 Task: Select Draft.
Action: Mouse moved to (581, 142)
Screenshot: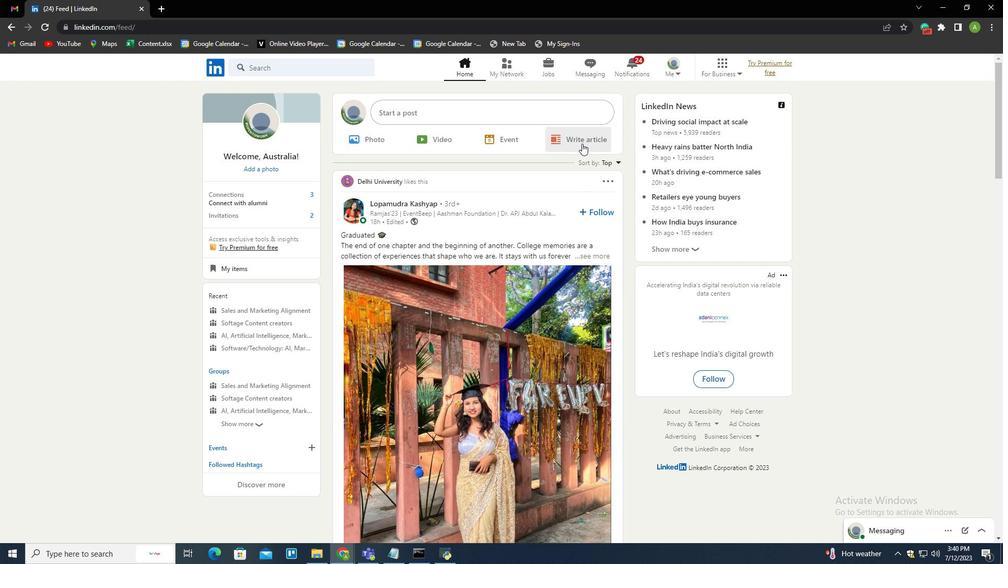 
Action: Mouse pressed left at (581, 142)
Screenshot: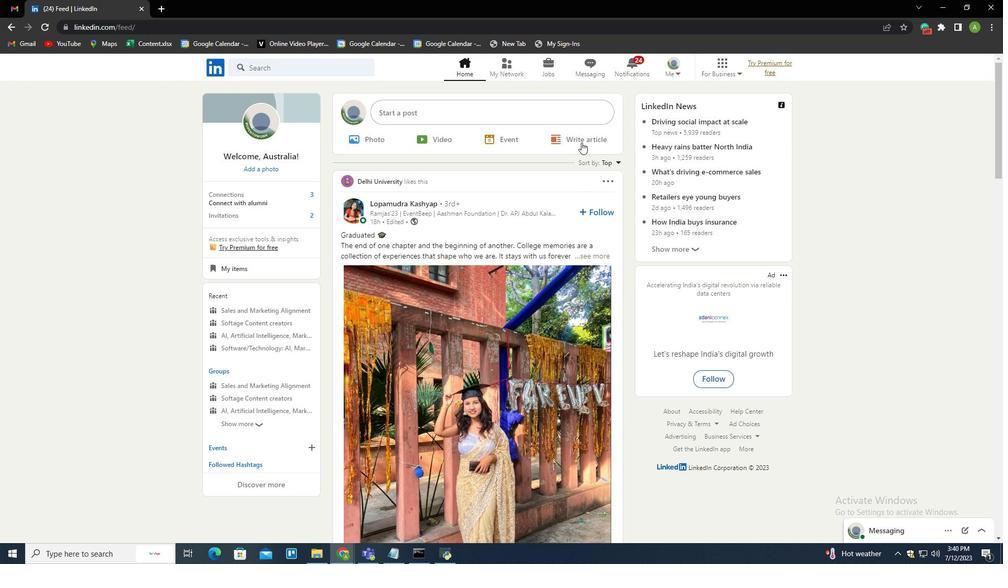 
Action: Mouse moved to (262, 95)
Screenshot: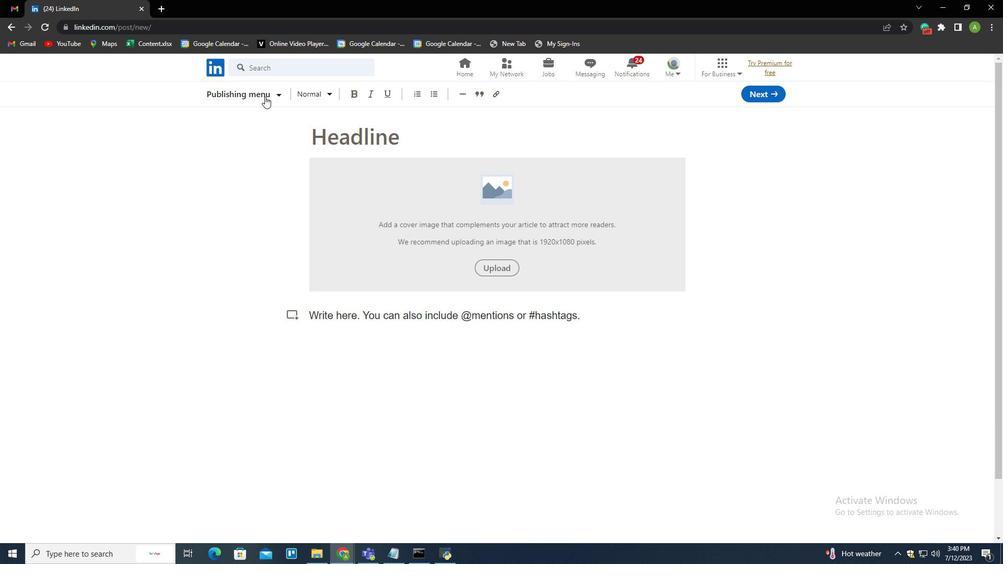 
Action: Mouse pressed left at (262, 95)
Screenshot: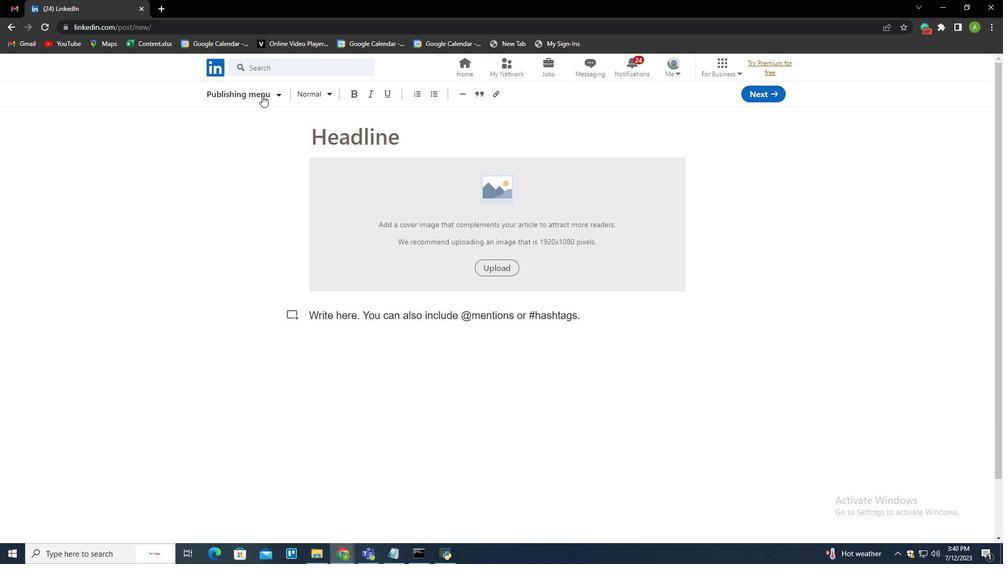 
Action: Mouse moved to (243, 125)
Screenshot: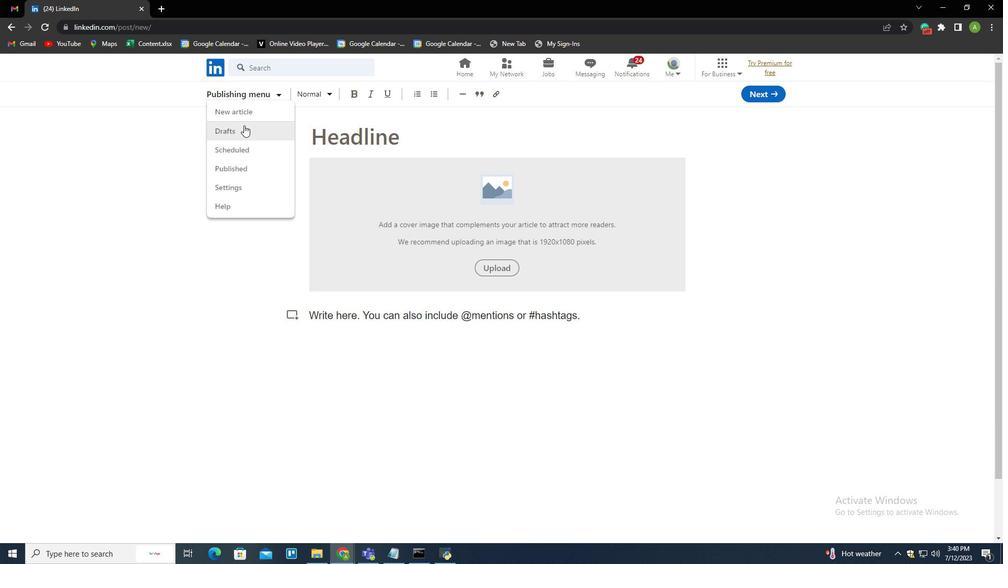 
Action: Mouse pressed left at (243, 125)
Screenshot: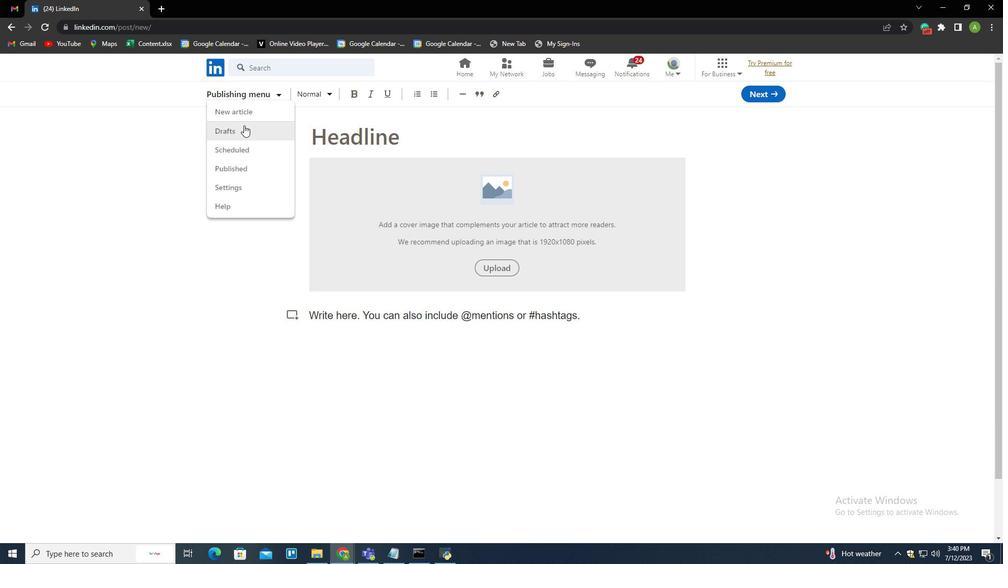 
Action: Mouse moved to (515, 331)
Screenshot: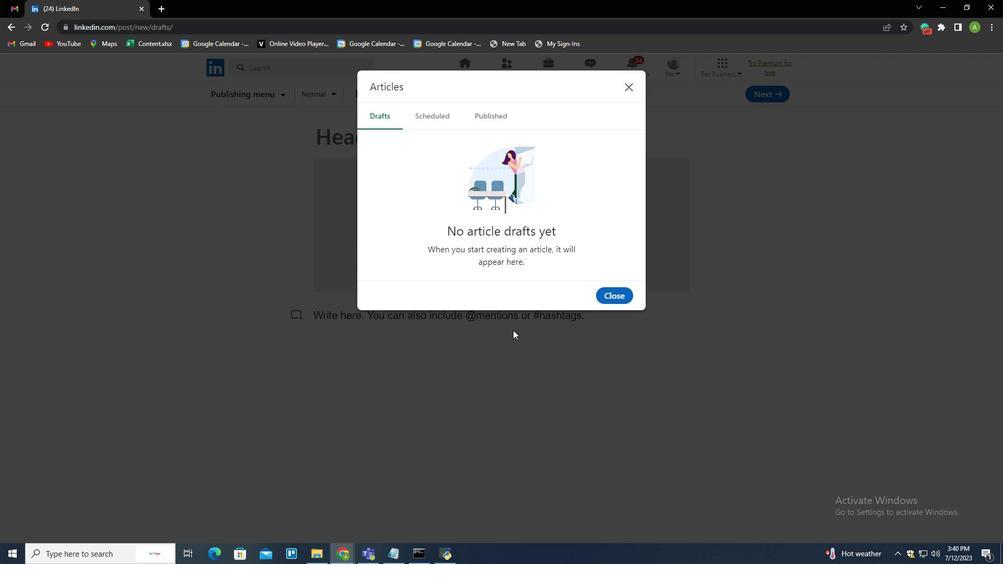 
